Task: Start in the project VestaTech the sprint 'Test Trek', with a duration of 1 week.
Action: Mouse moved to (1000, 351)
Screenshot: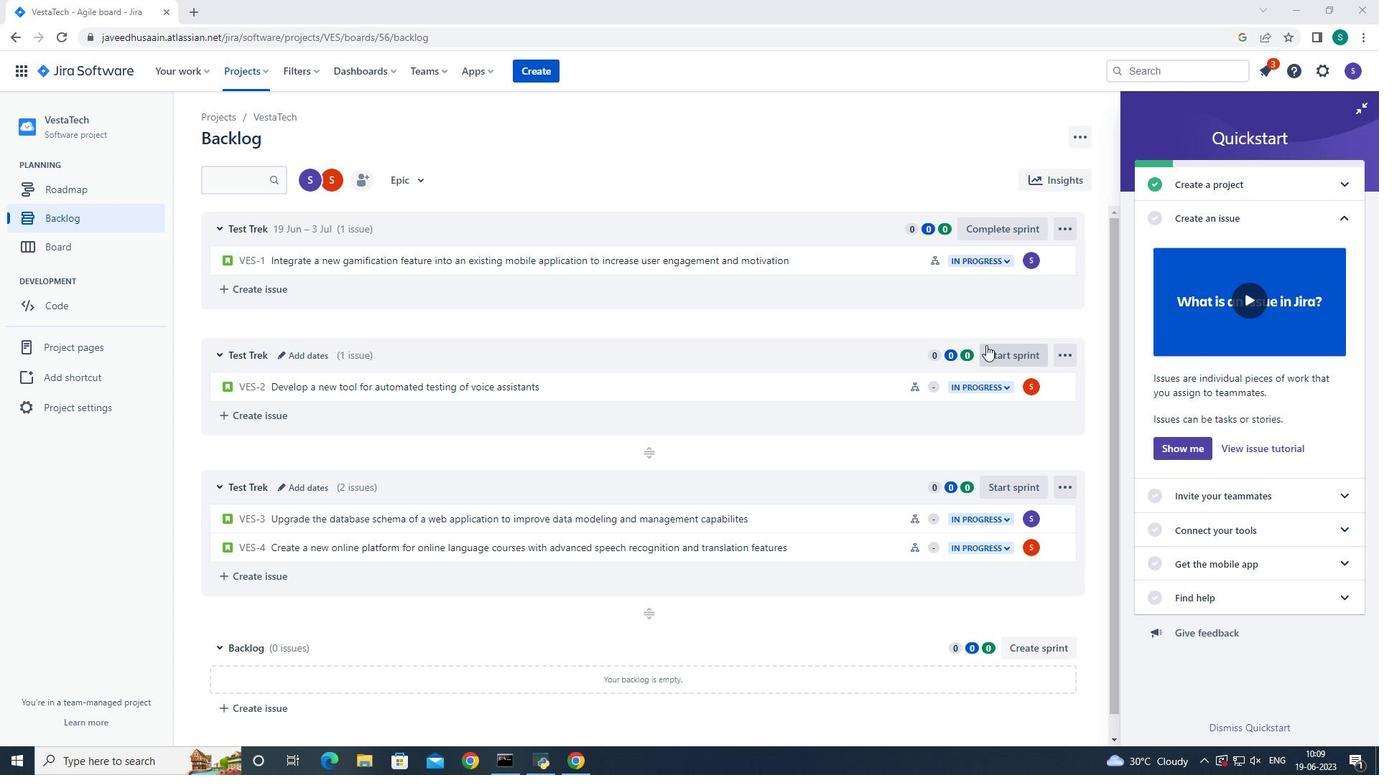 
Action: Mouse pressed left at (1000, 351)
Screenshot: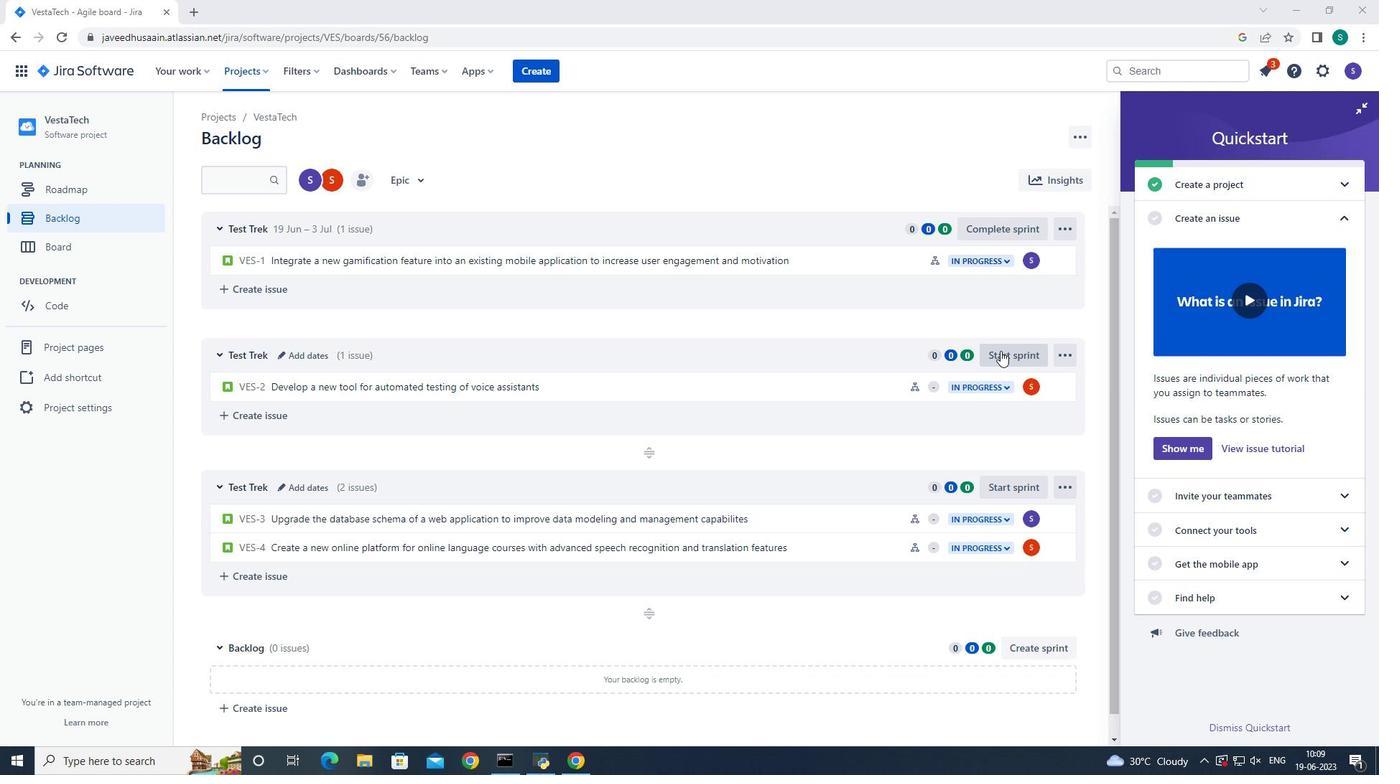 
Action: Mouse moved to (626, 247)
Screenshot: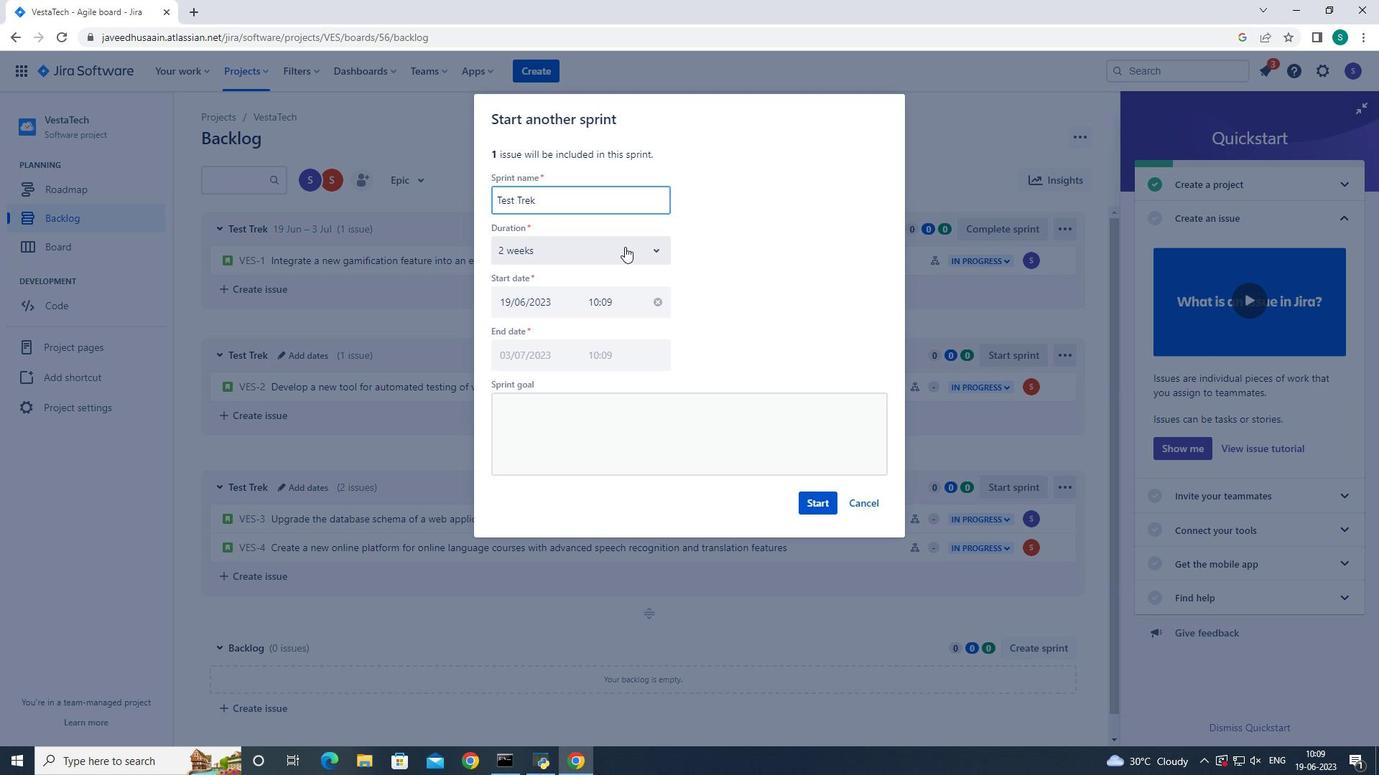 
Action: Mouse pressed left at (626, 247)
Screenshot: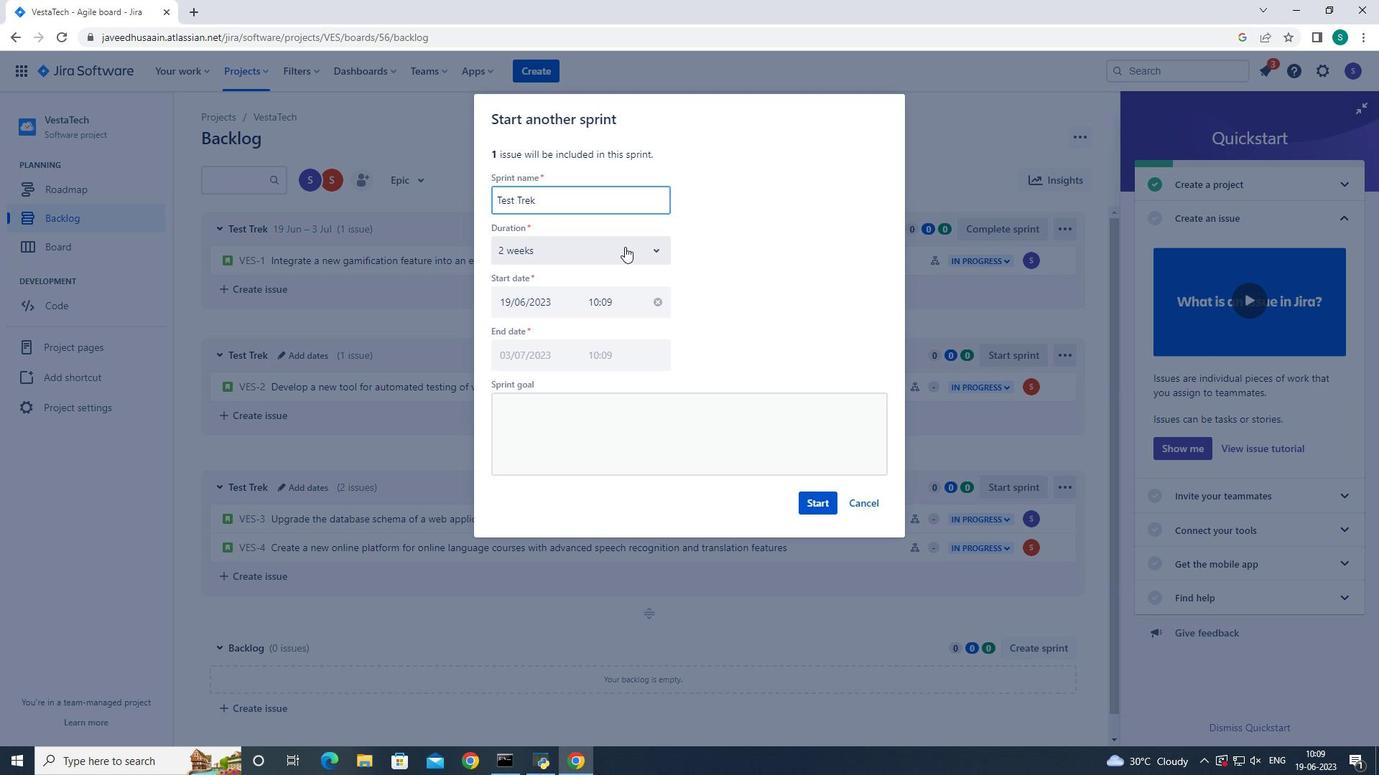 
Action: Mouse moved to (581, 288)
Screenshot: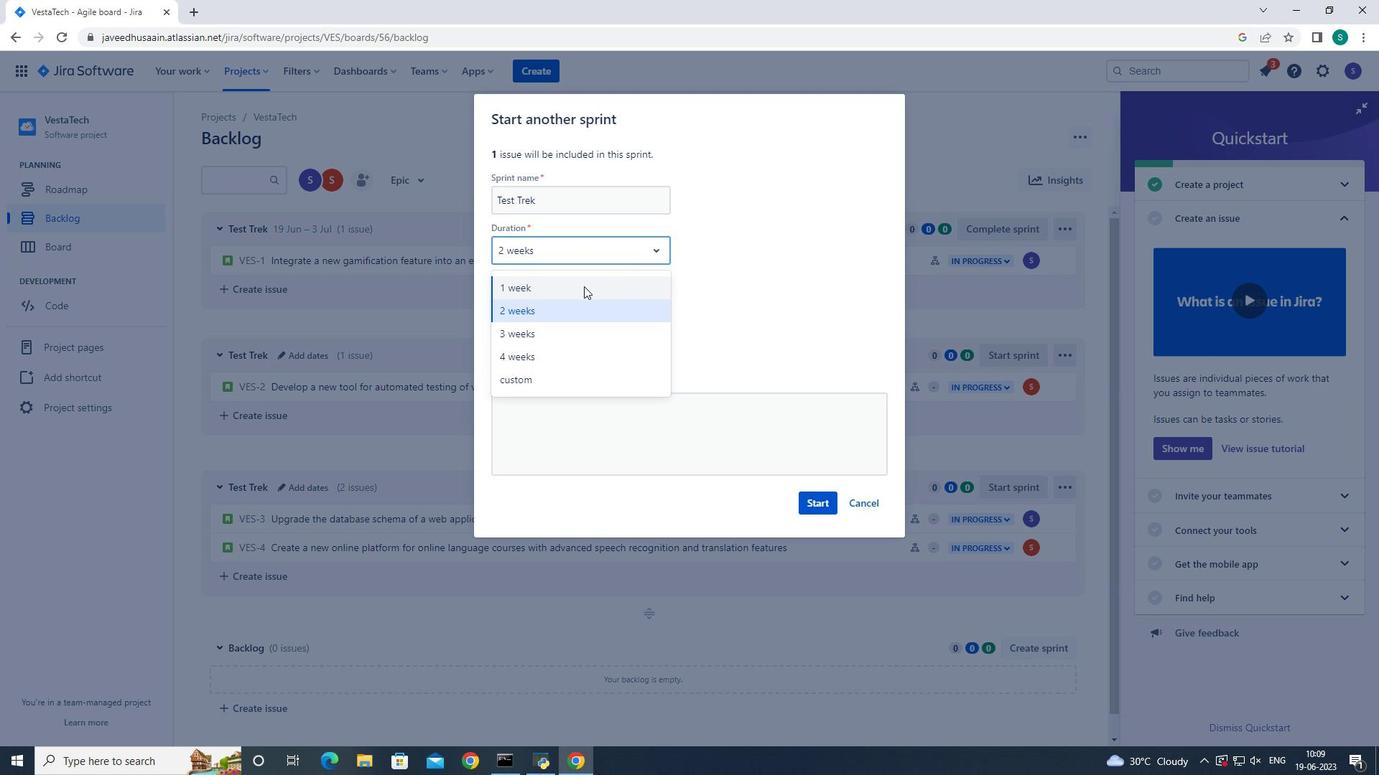 
Action: Mouse pressed left at (581, 288)
Screenshot: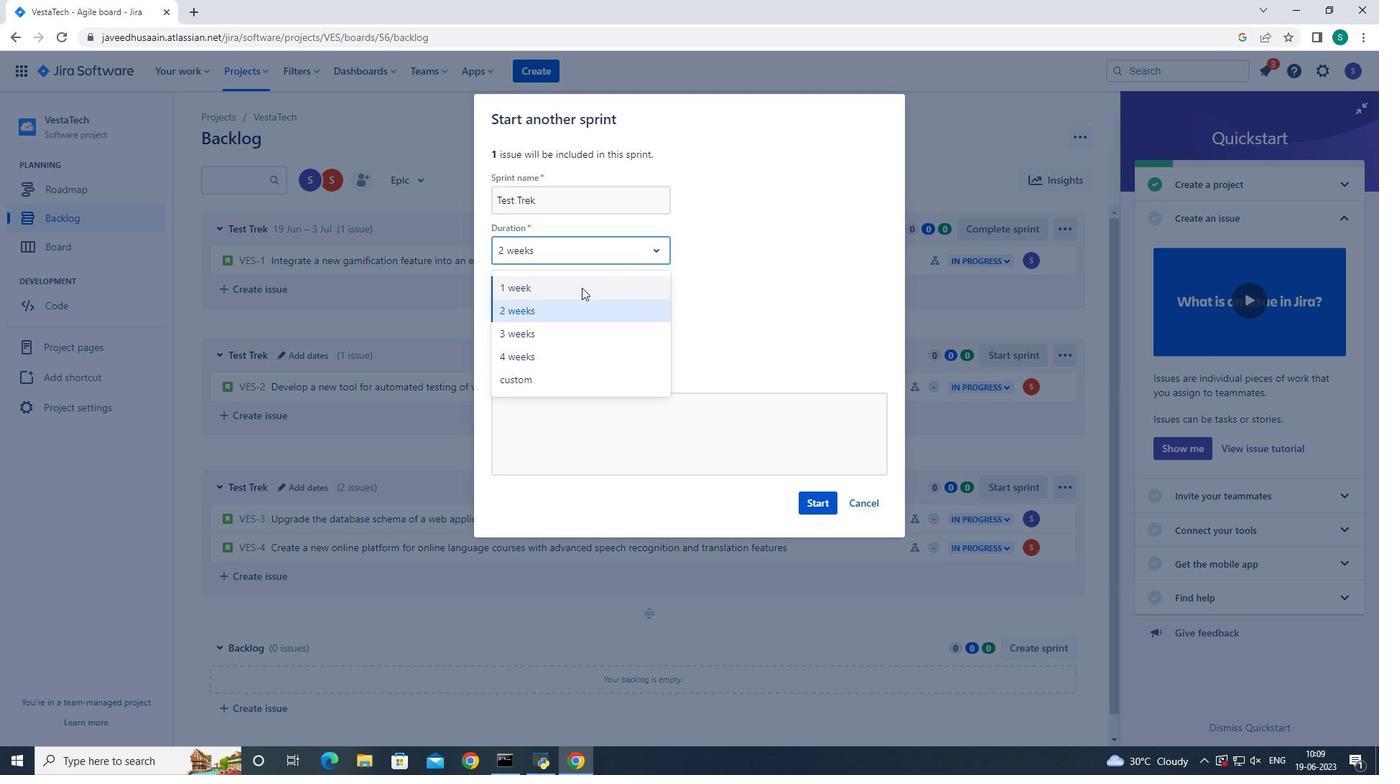
Action: Mouse moved to (816, 499)
Screenshot: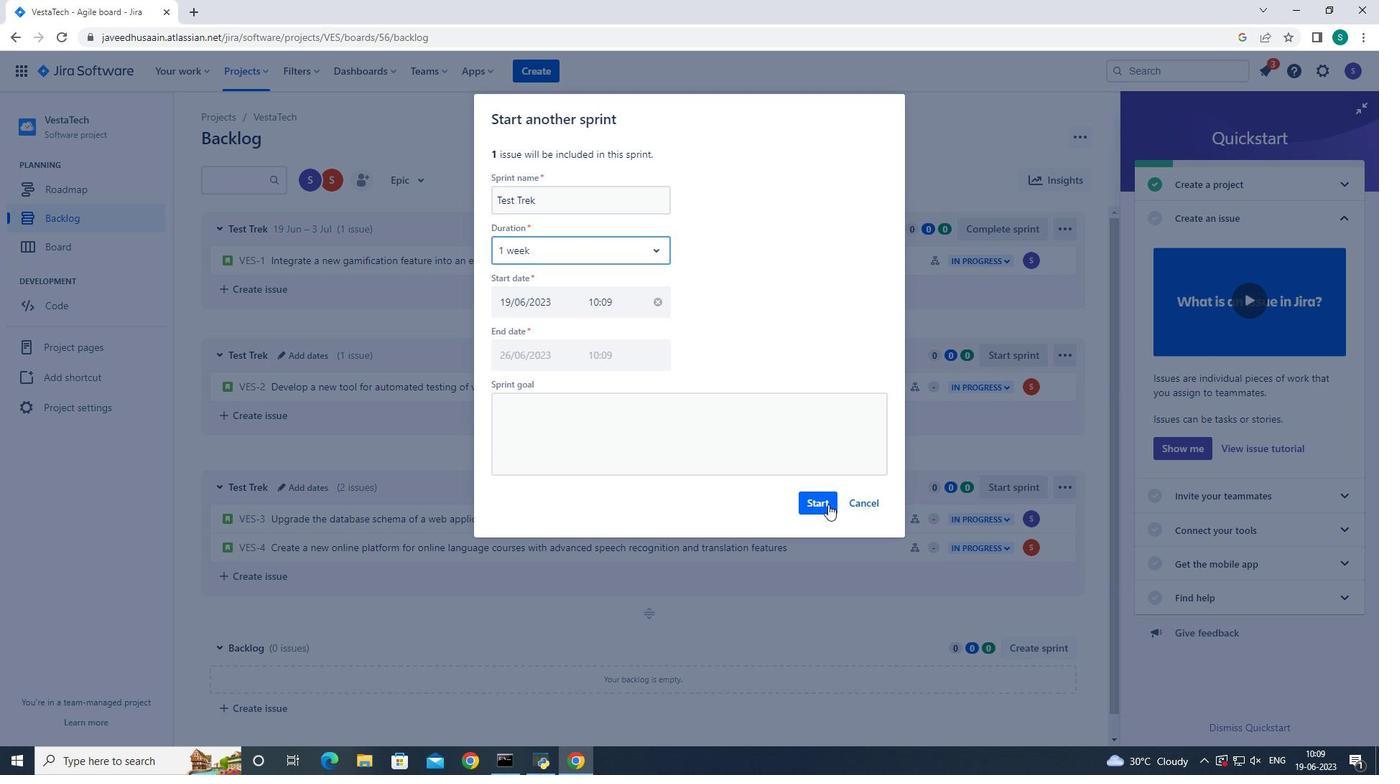 
Action: Mouse pressed left at (816, 499)
Screenshot: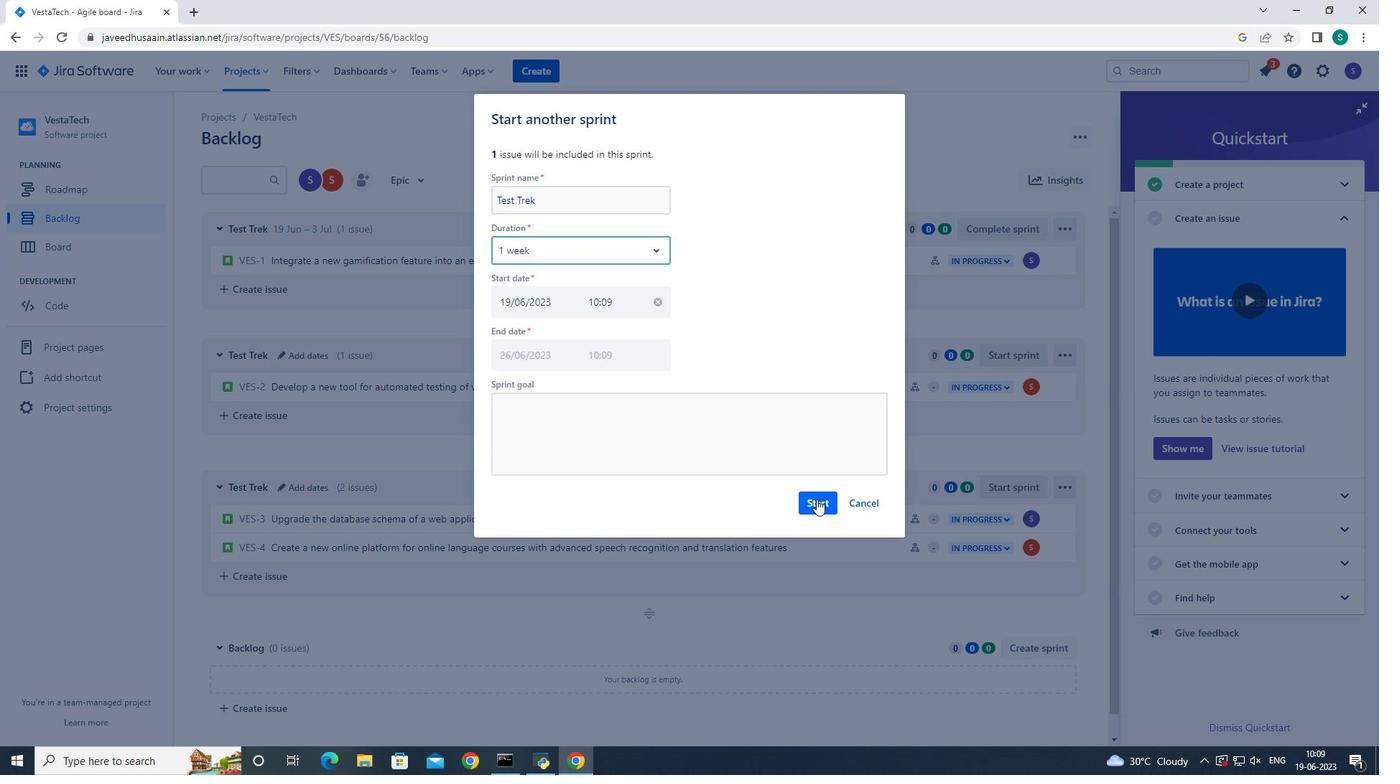 
Action: Mouse moved to (69, 214)
Screenshot: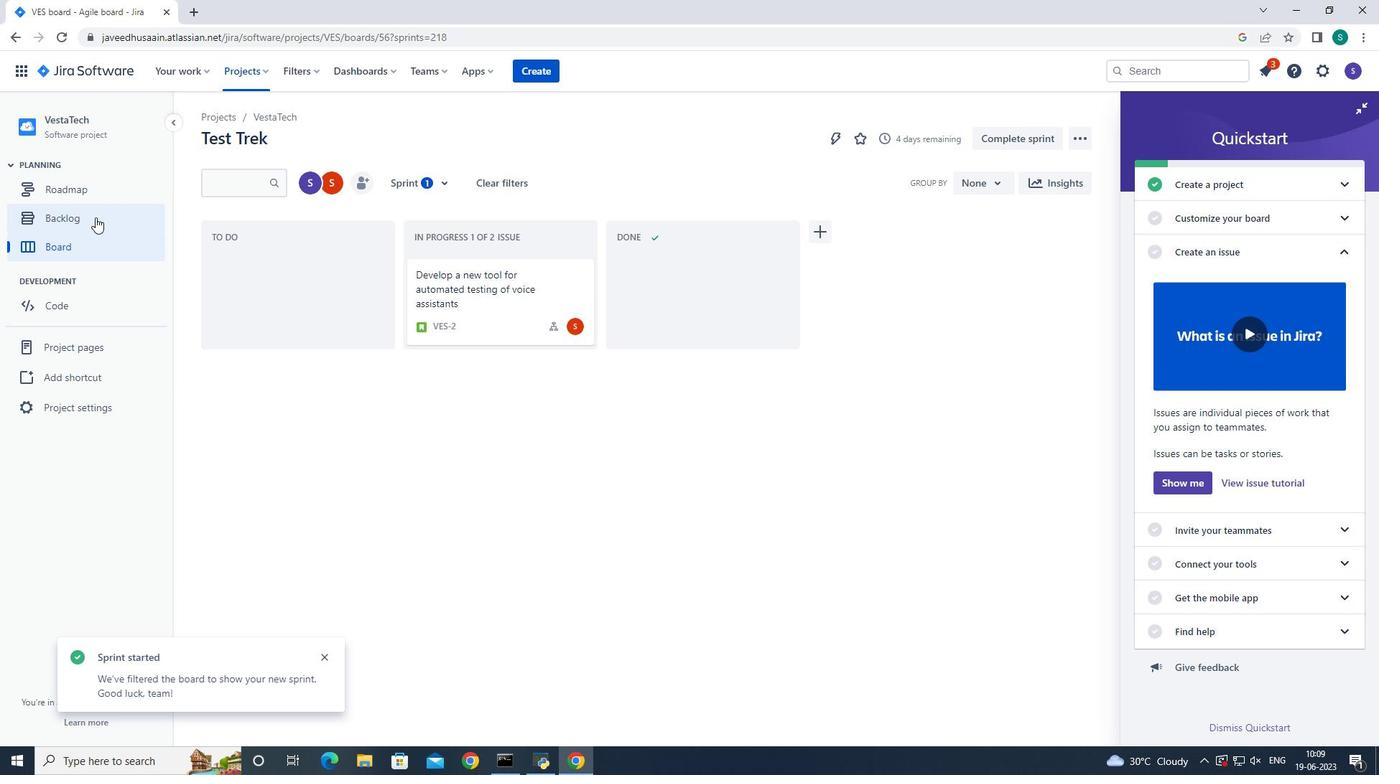 
Action: Mouse pressed left at (69, 214)
Screenshot: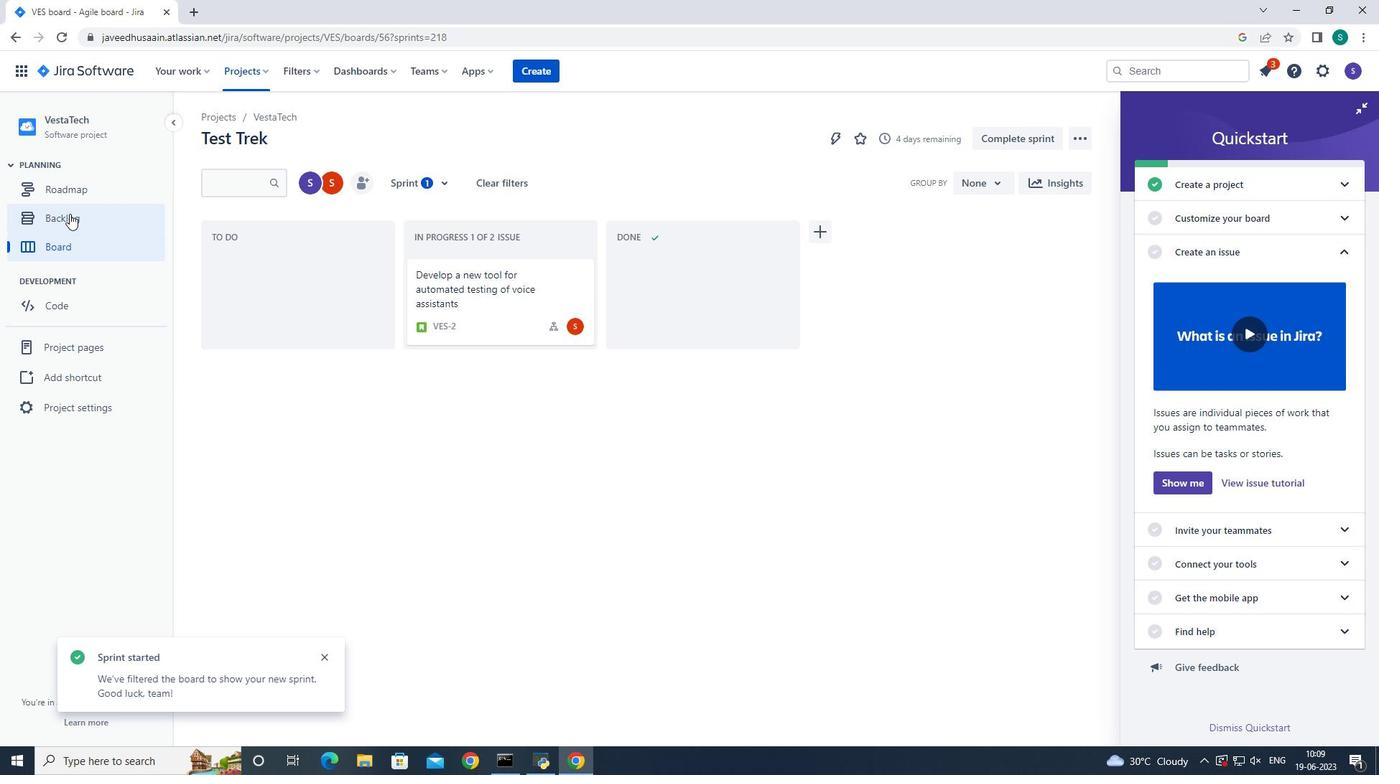 
Action: Mouse moved to (366, 368)
Screenshot: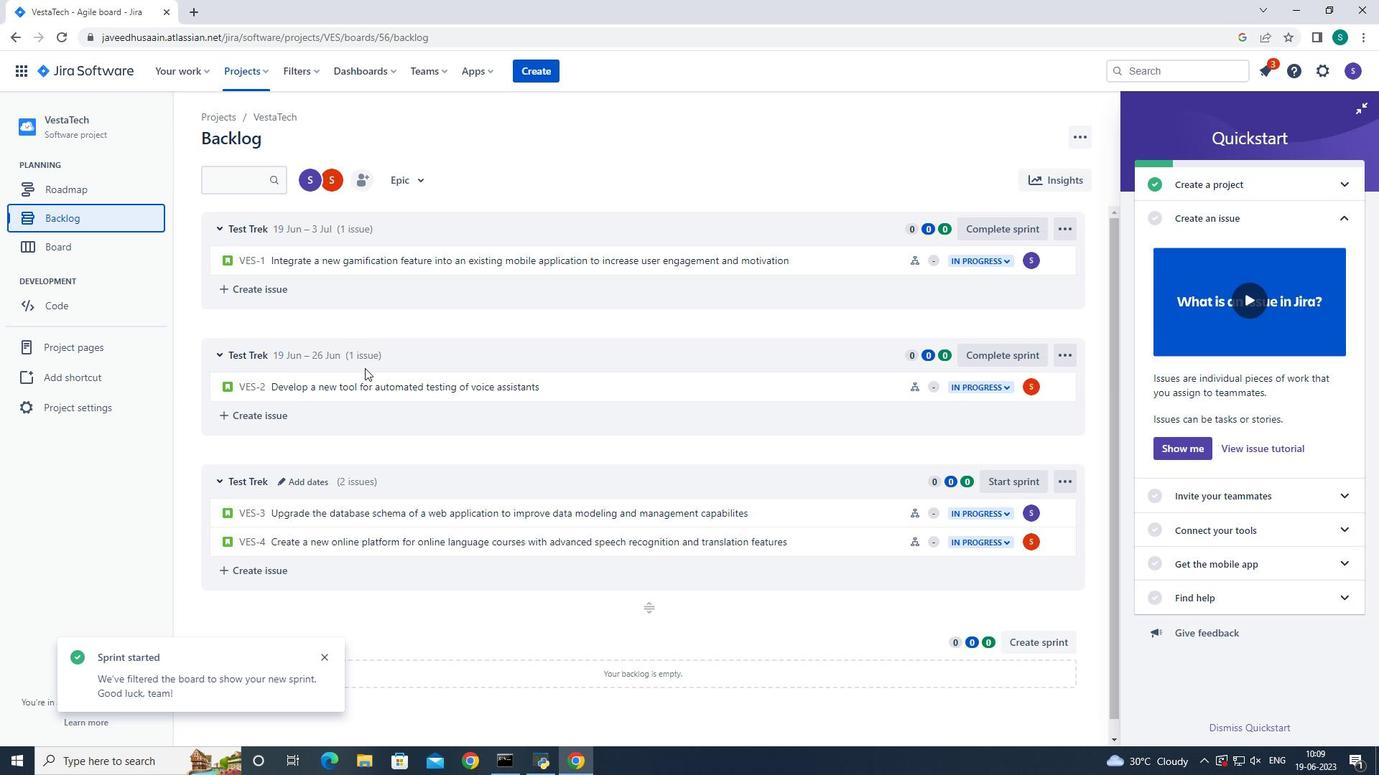 
